 Task: Create List Upgrades in Board Vendor Management to Workspace Experiential Marketing. Create List Installations in Board Budget Management to Workspace Experiential Marketing. Create List Customizations in Board Social Media Influencer Content Creation and Management to Workspace Experiential Marketing
Action: Mouse moved to (106, 452)
Screenshot: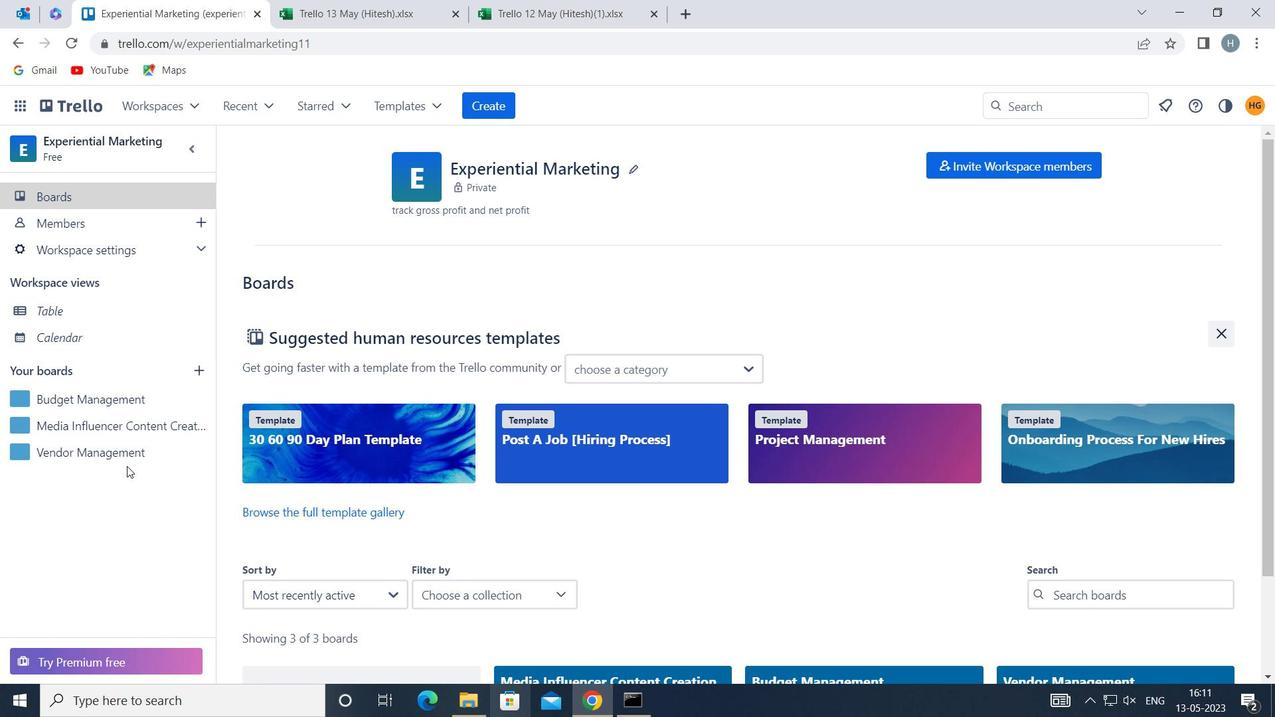 
Action: Mouse pressed left at (106, 452)
Screenshot: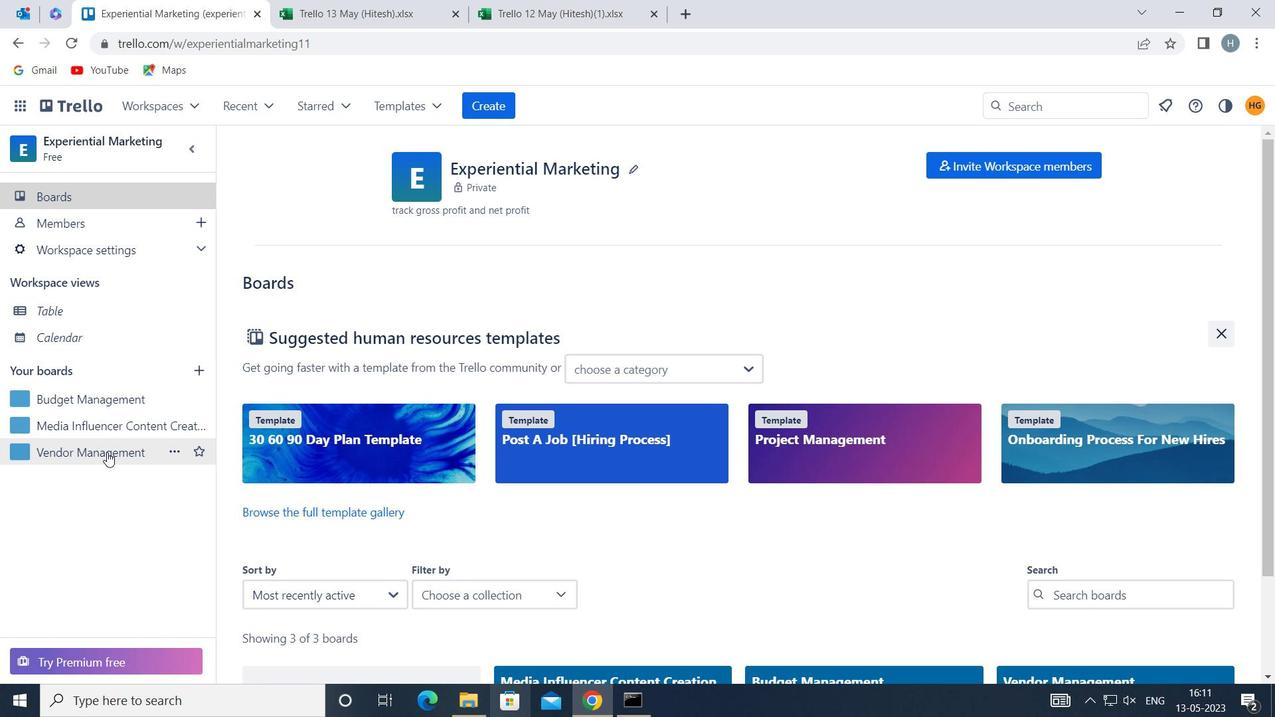 
Action: Mouse moved to (367, 199)
Screenshot: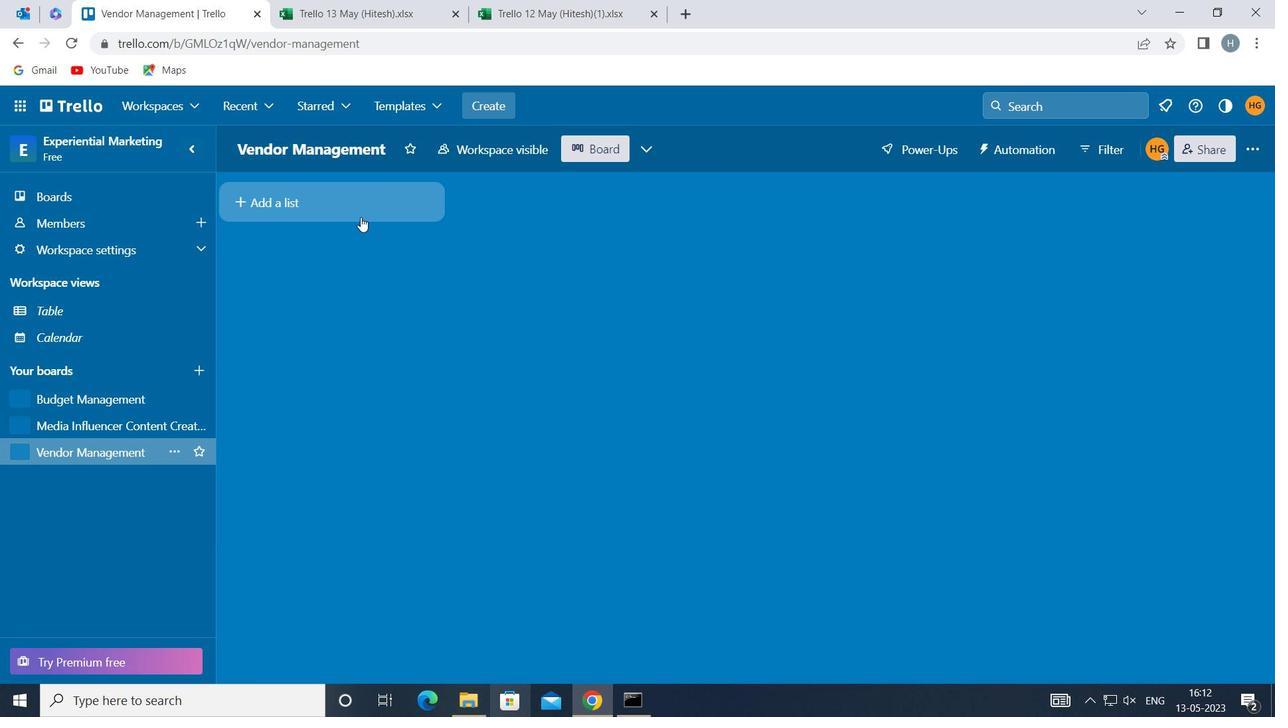 
Action: Mouse pressed left at (367, 199)
Screenshot: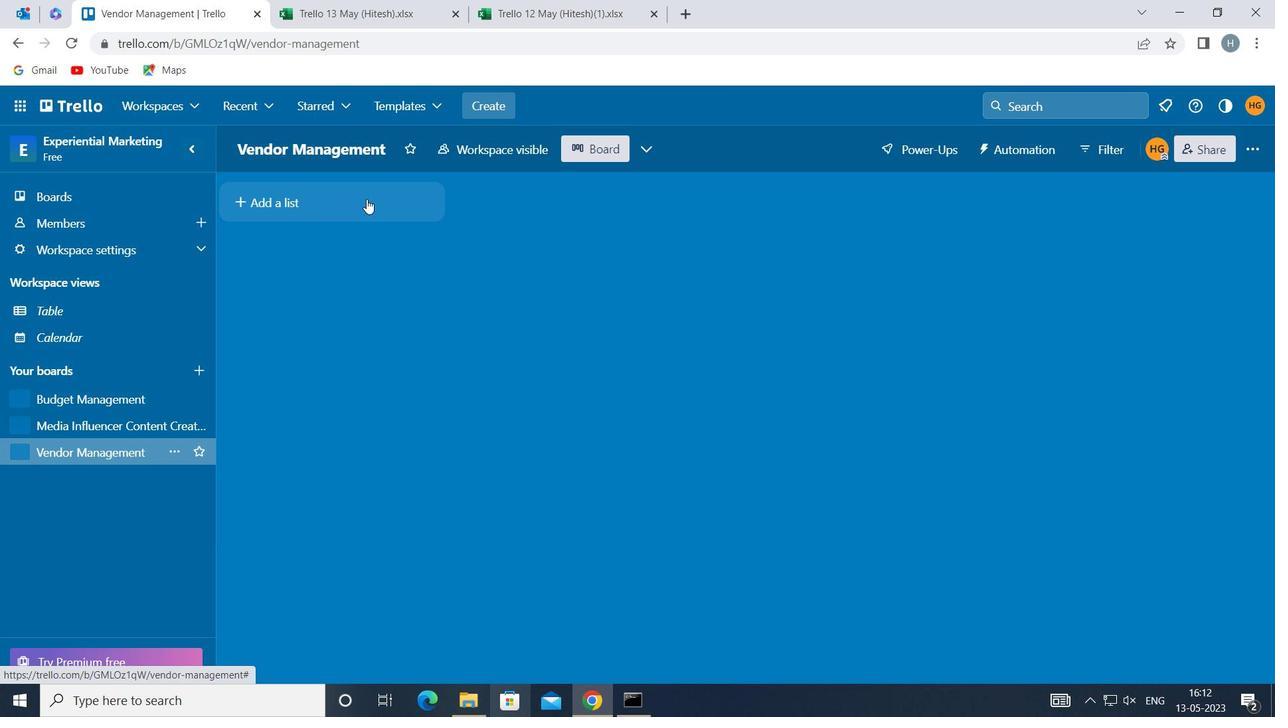 
Action: Key pressed <Key.shift>UPGRADES
Screenshot: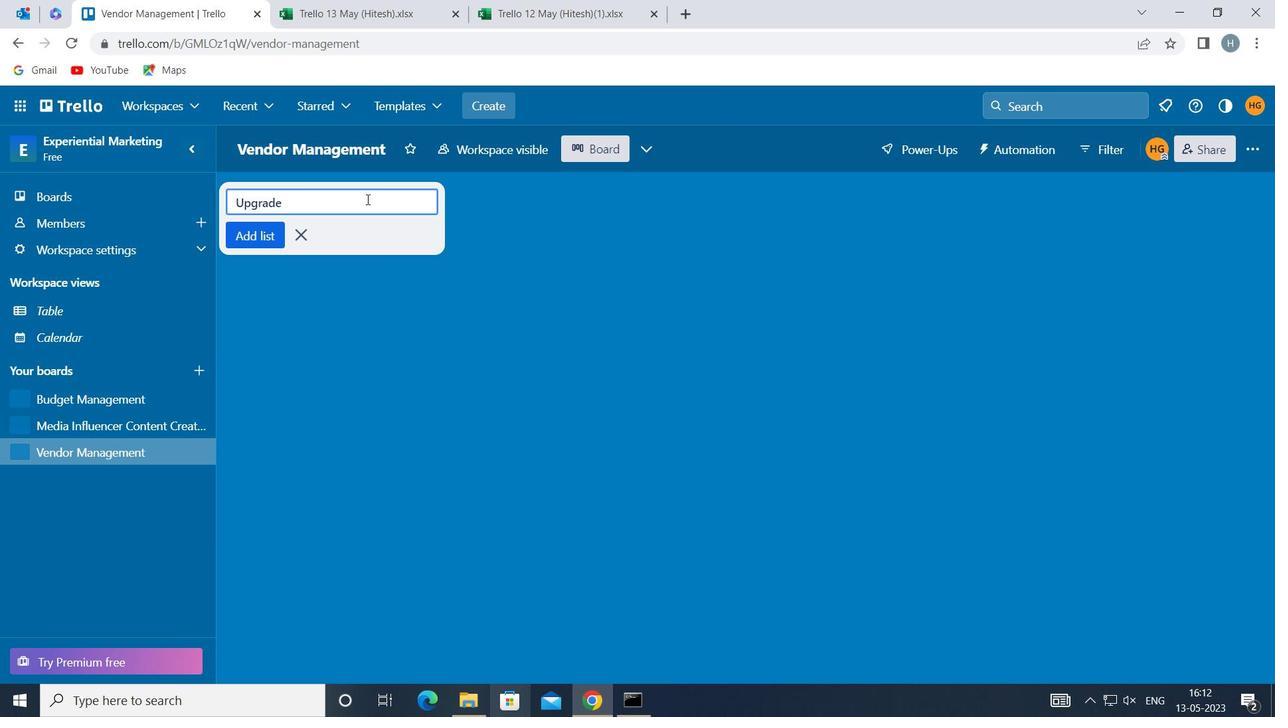 
Action: Mouse moved to (269, 232)
Screenshot: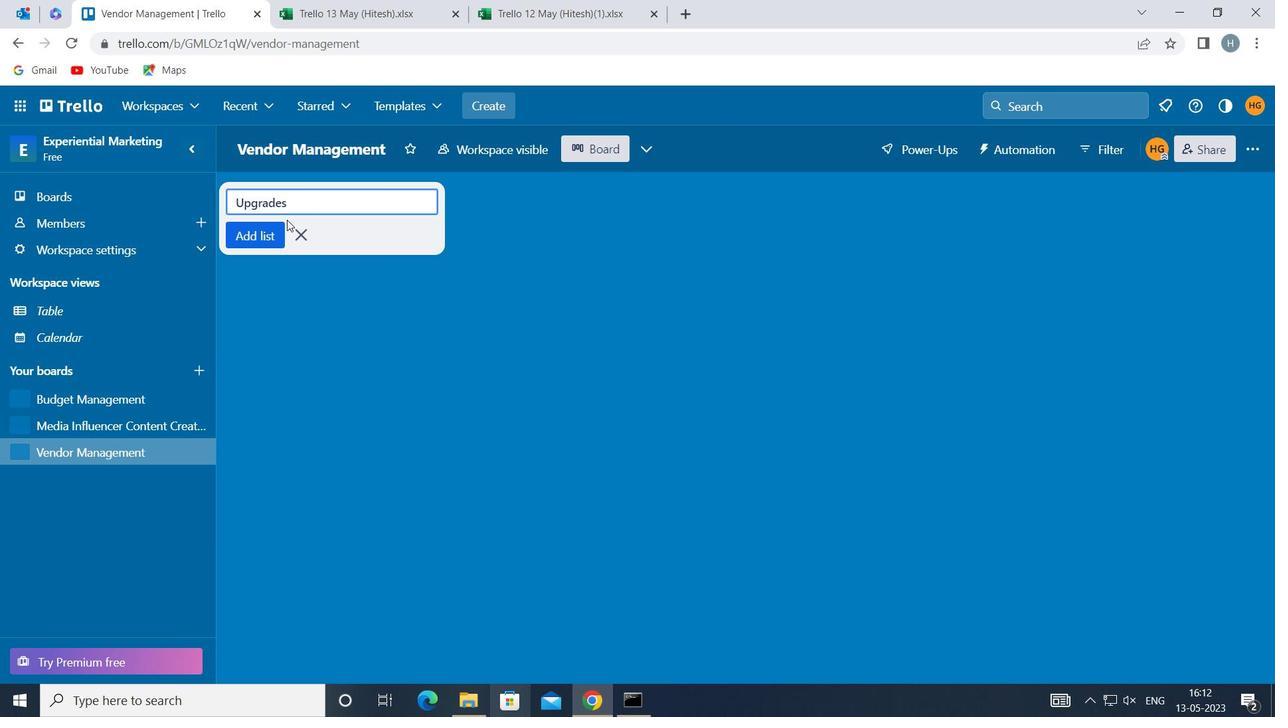 
Action: Mouse pressed left at (269, 232)
Screenshot: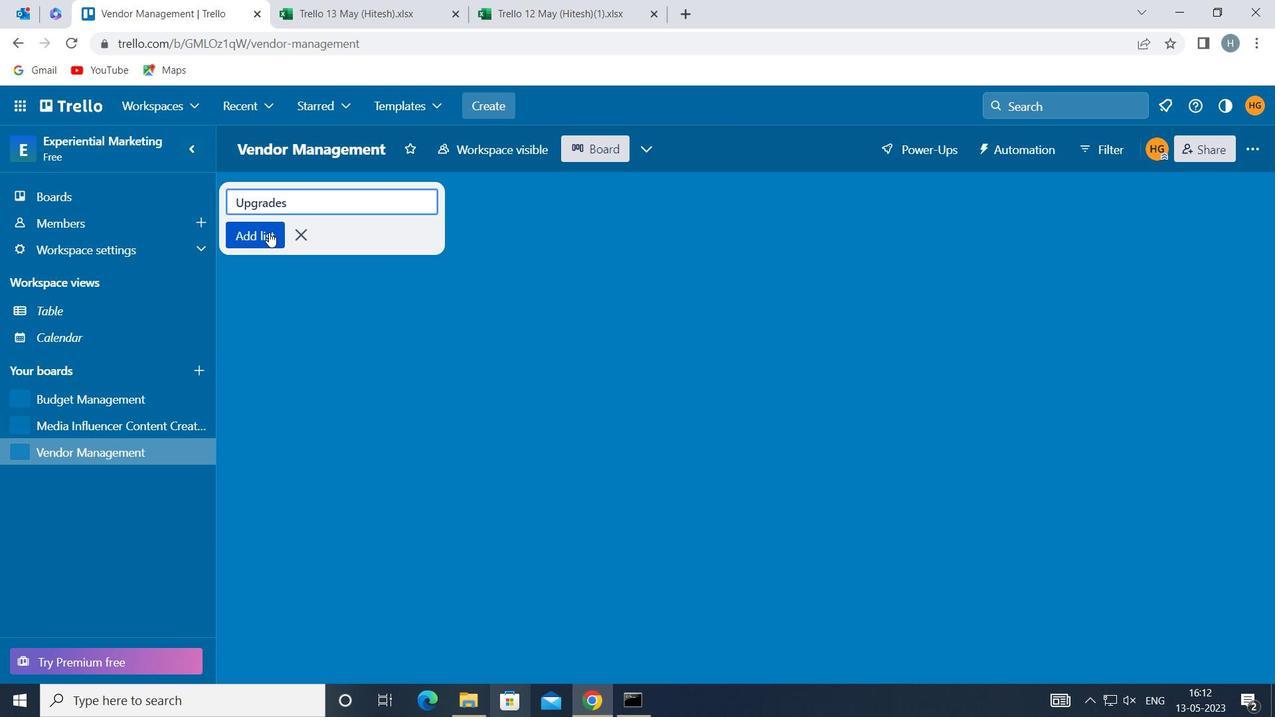 
Action: Mouse moved to (309, 365)
Screenshot: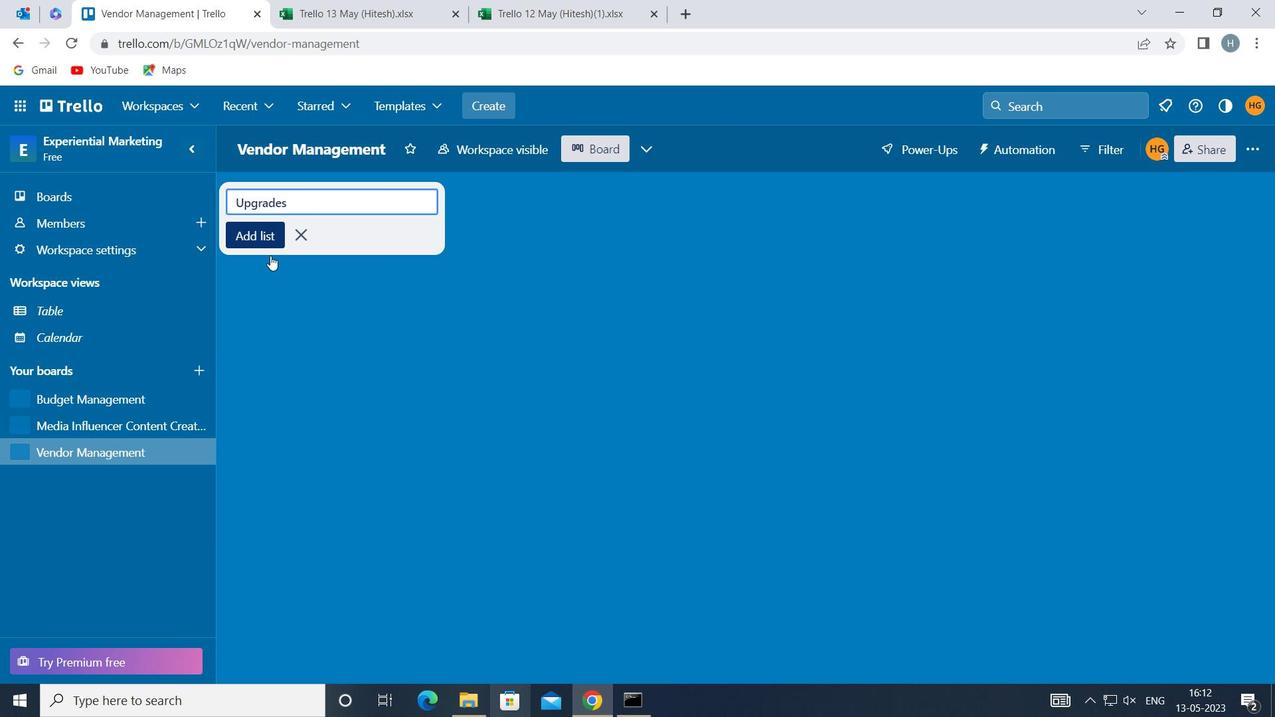 
Action: Mouse pressed left at (309, 365)
Screenshot: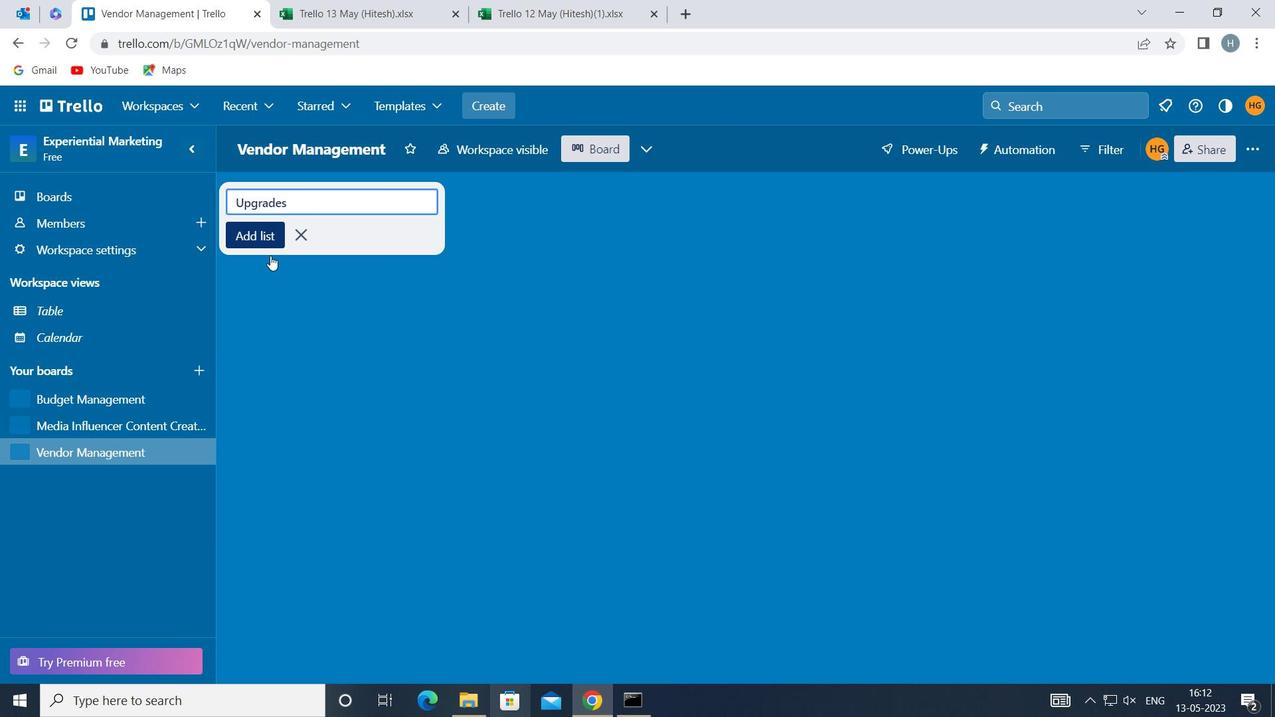 
Action: Mouse moved to (103, 400)
Screenshot: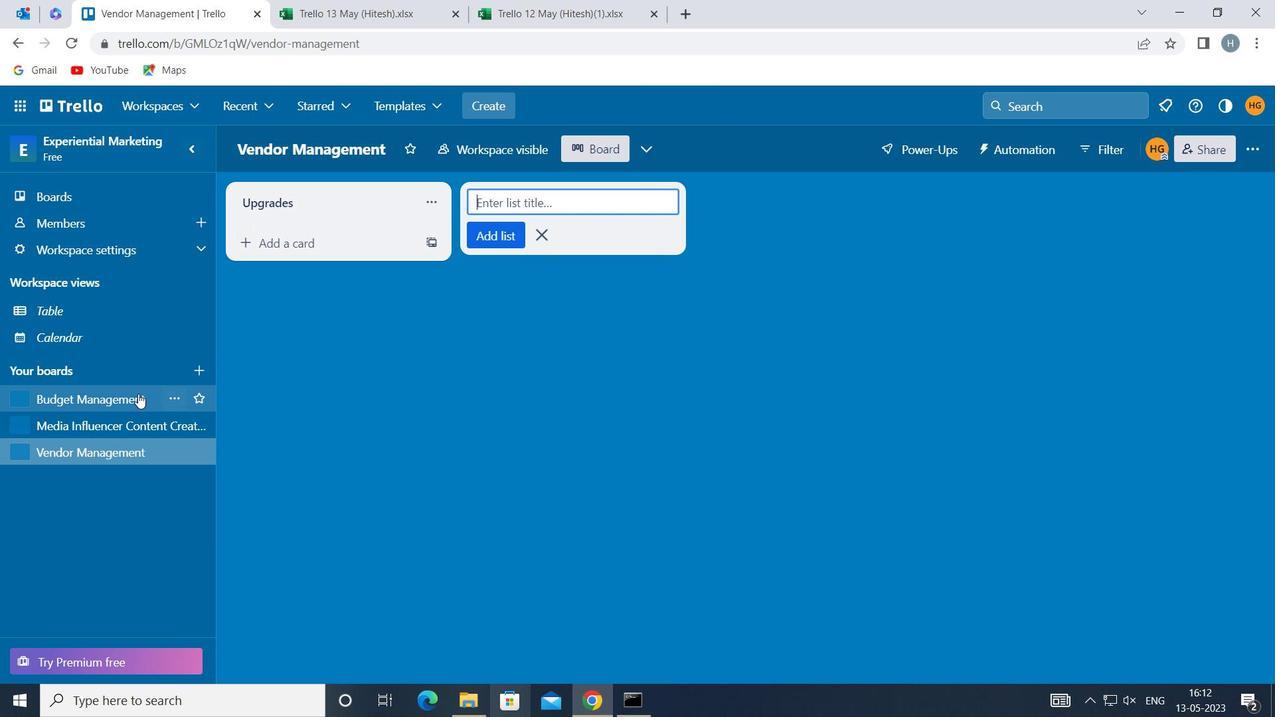 
Action: Mouse pressed left at (103, 400)
Screenshot: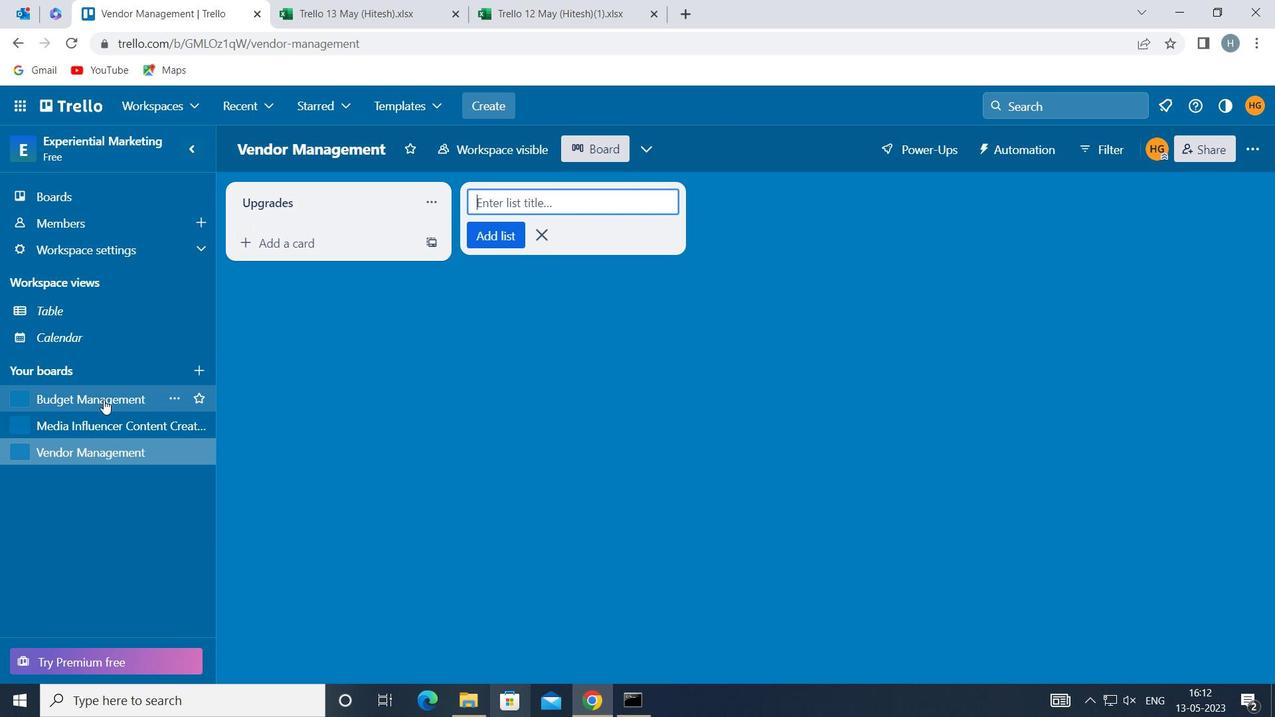 
Action: Mouse moved to (358, 196)
Screenshot: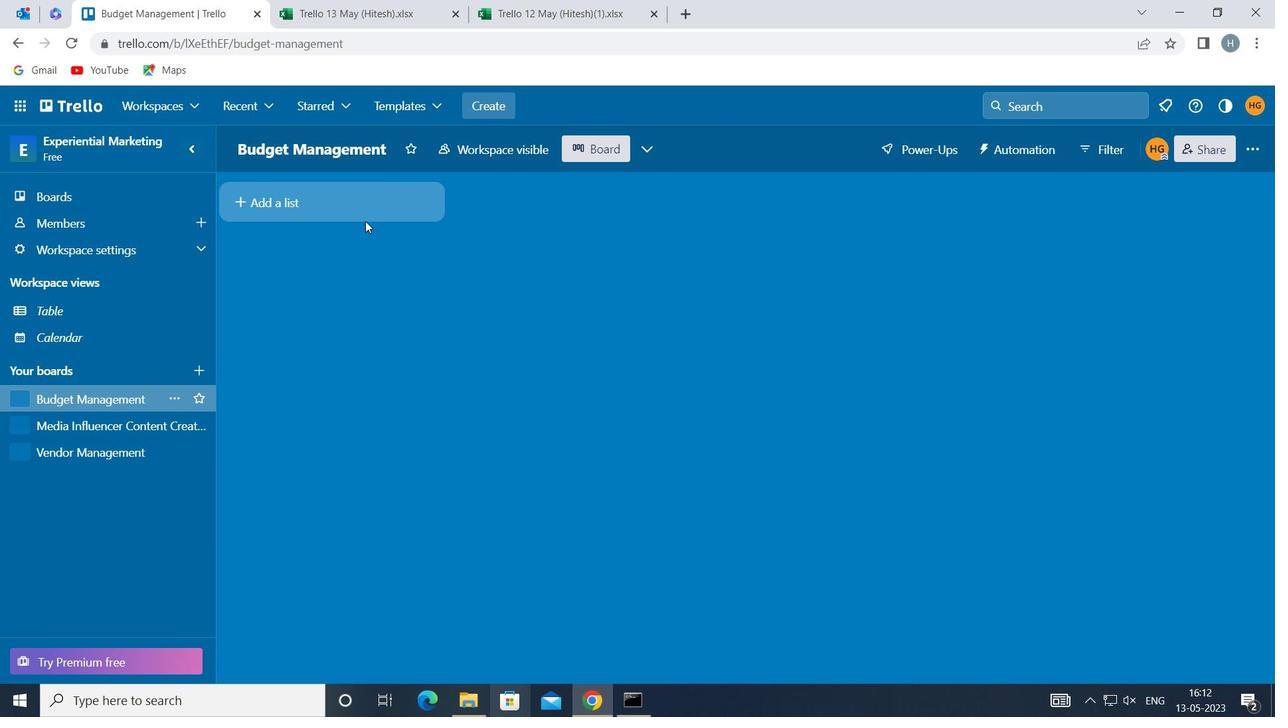 
Action: Mouse pressed left at (358, 196)
Screenshot: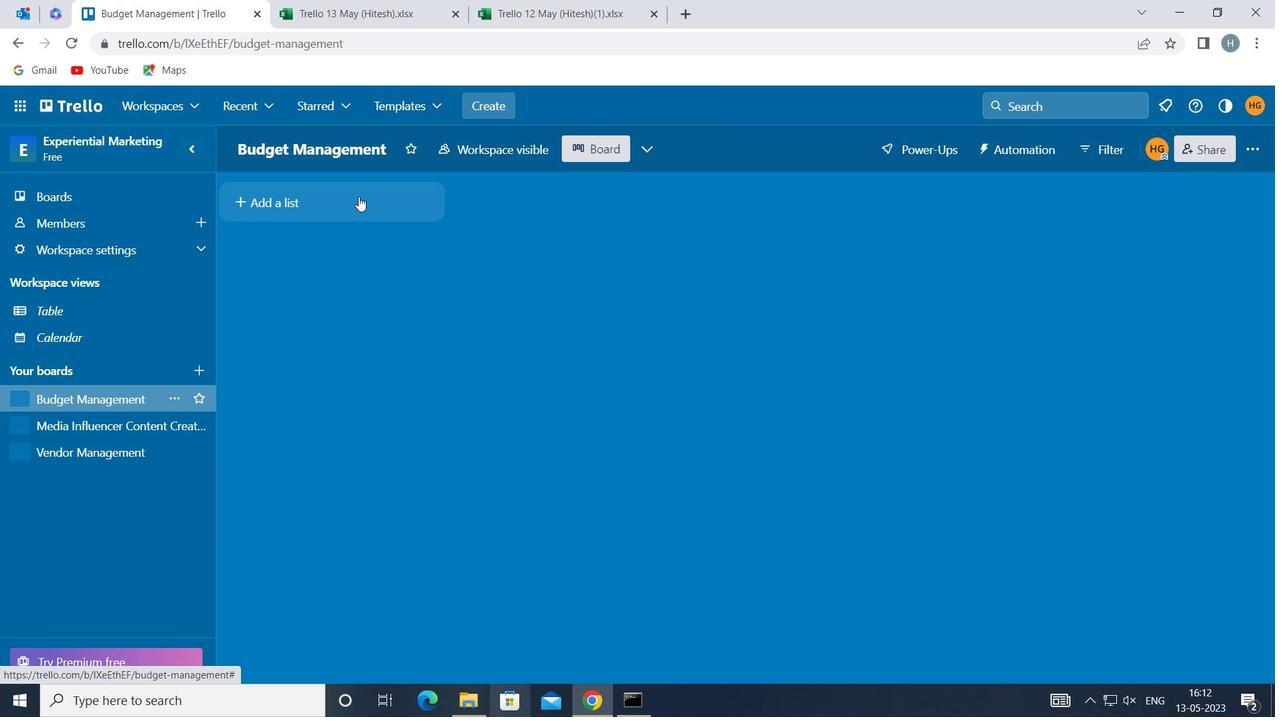 
Action: Key pressed <Key.shift>INSTALLATIONS
Screenshot: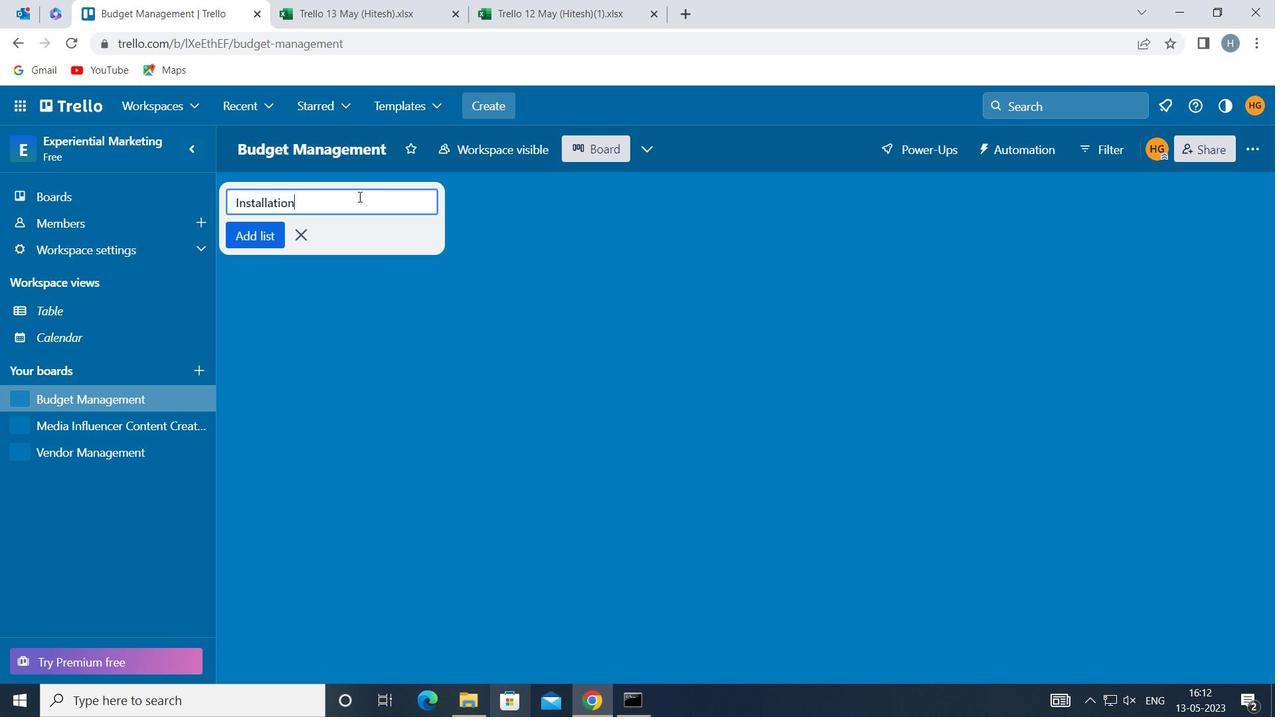 
Action: Mouse moved to (269, 233)
Screenshot: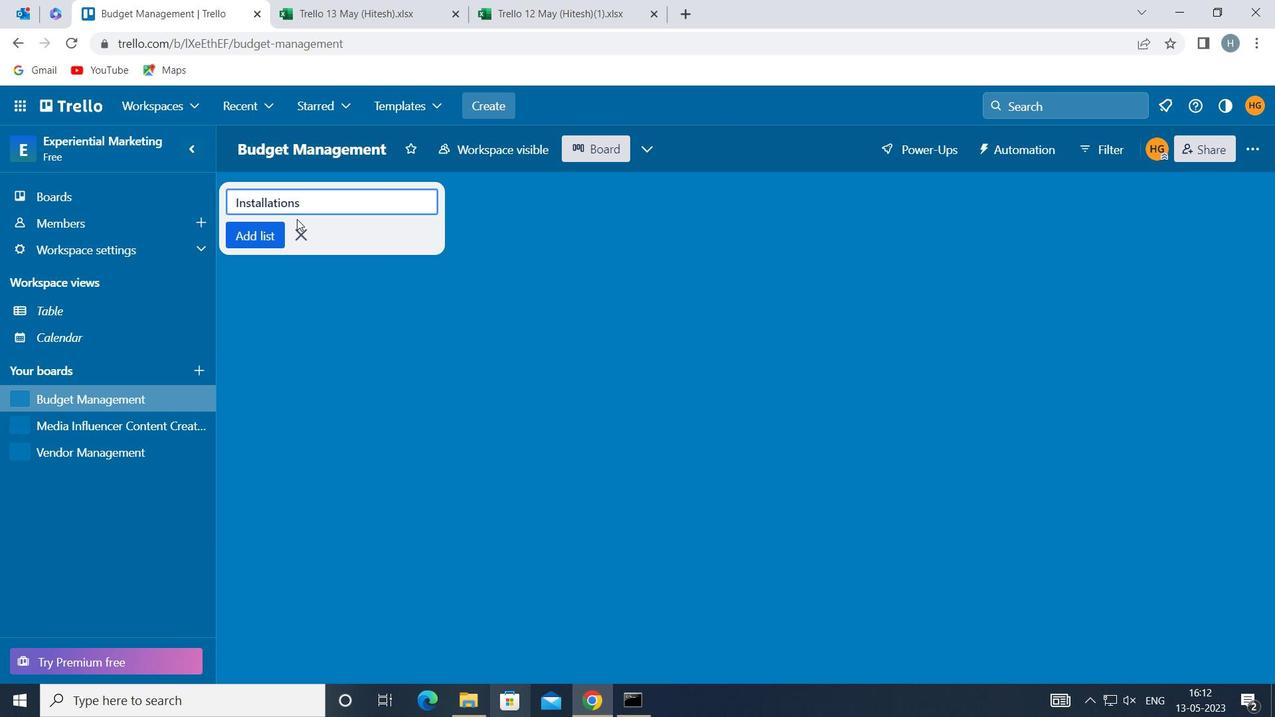 
Action: Mouse pressed left at (269, 233)
Screenshot: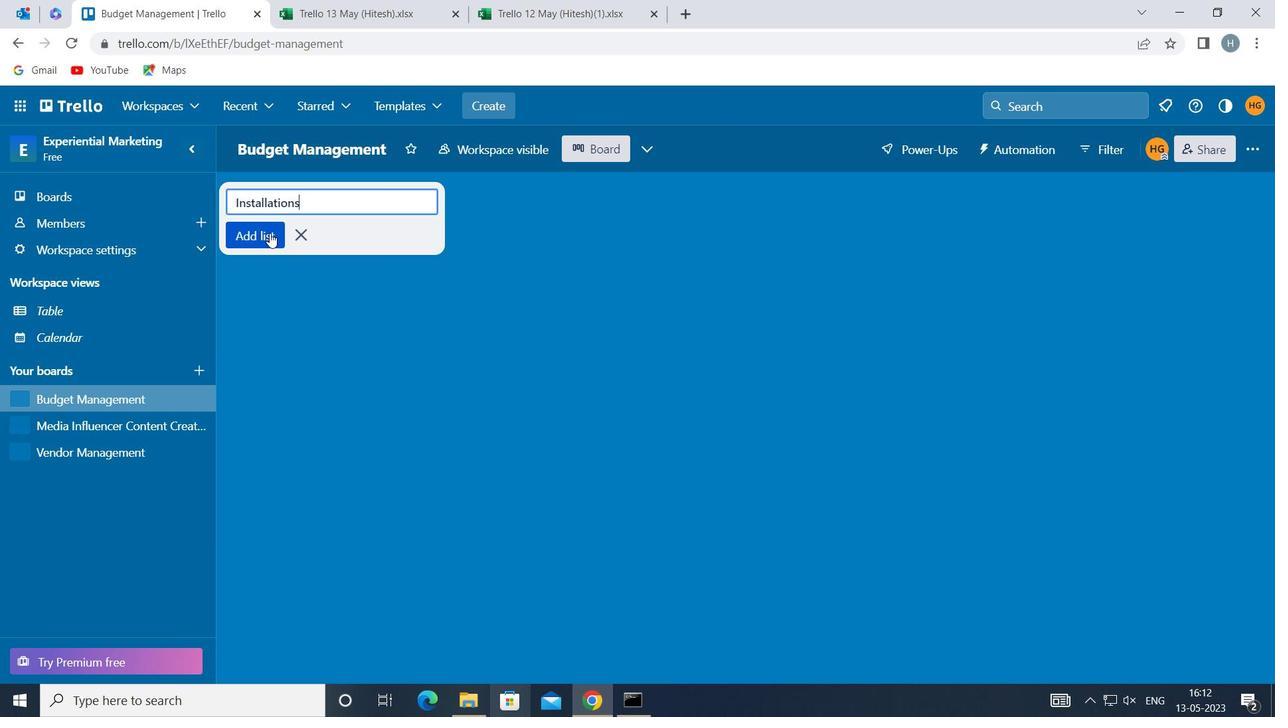 
Action: Mouse moved to (290, 370)
Screenshot: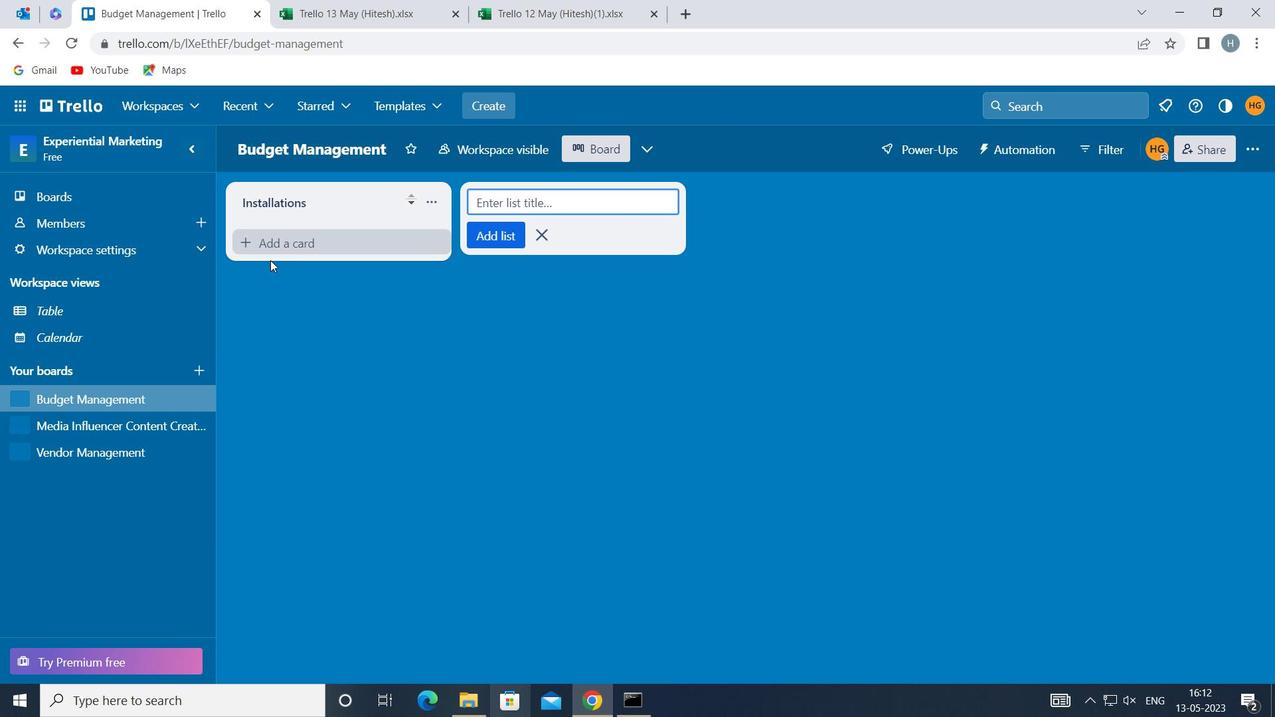
Action: Mouse pressed left at (290, 370)
Screenshot: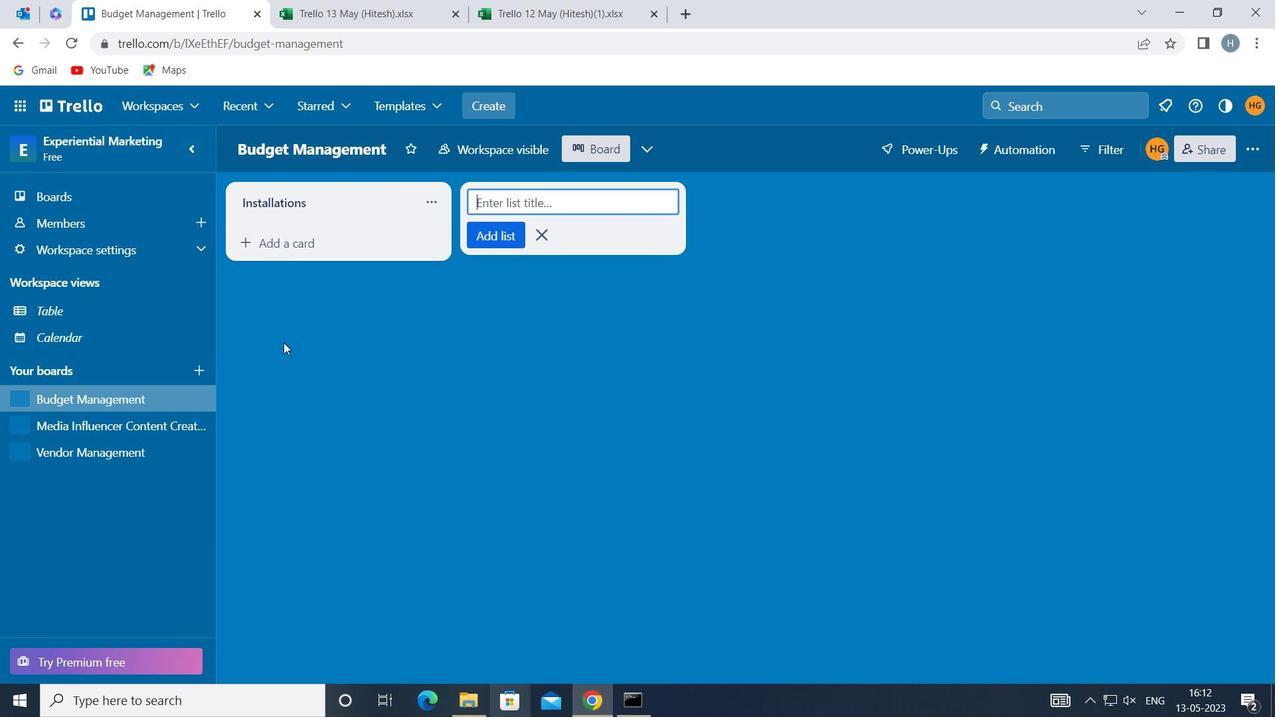 
Action: Mouse moved to (118, 421)
Screenshot: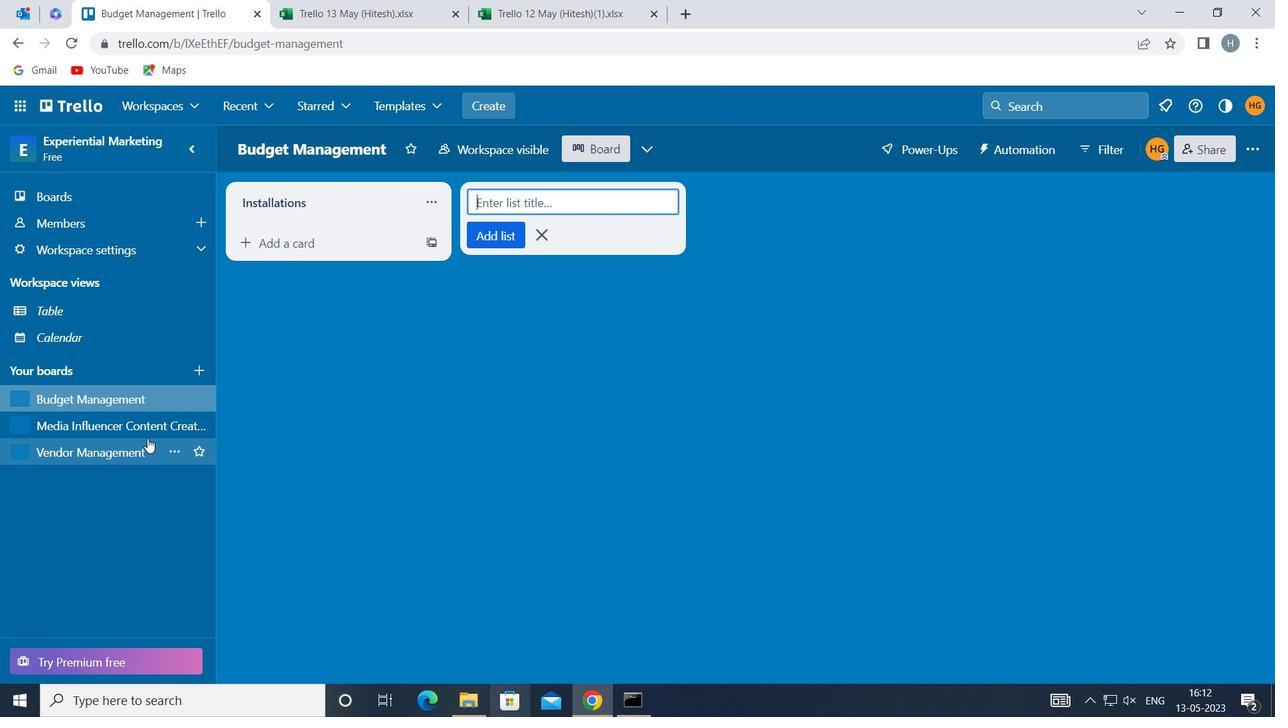 
Action: Mouse pressed left at (118, 421)
Screenshot: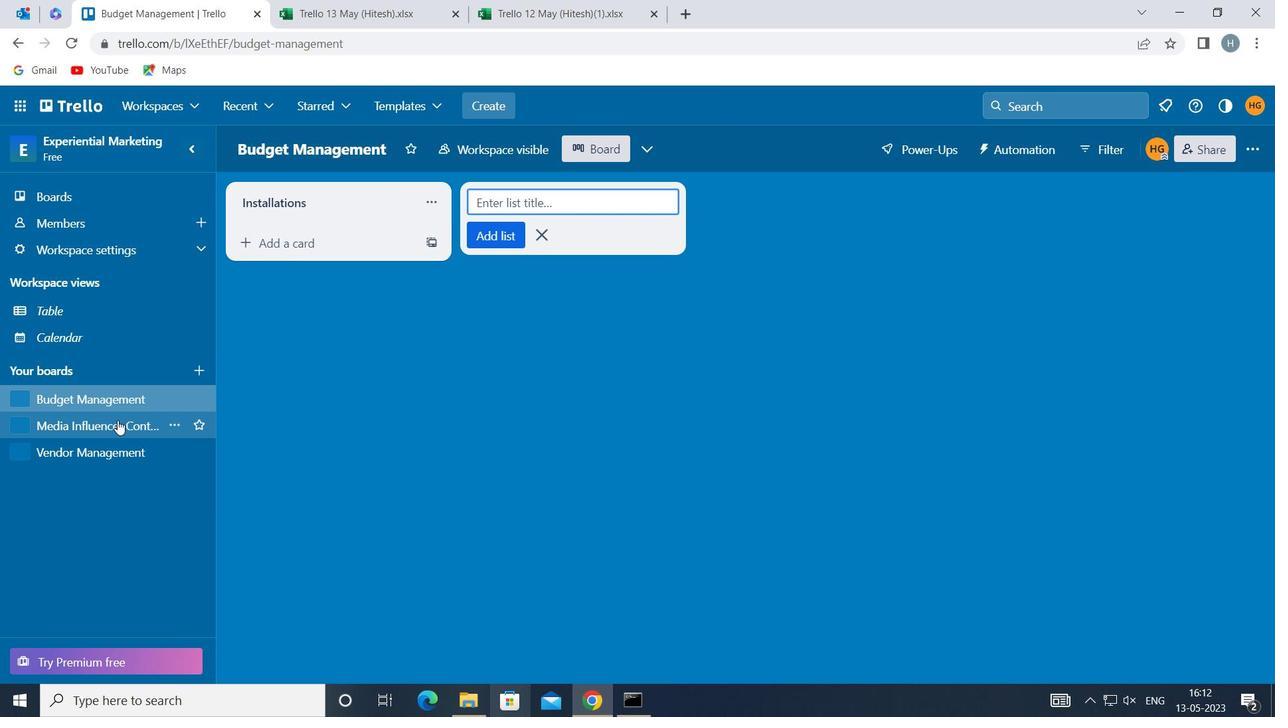 
Action: Mouse moved to (354, 202)
Screenshot: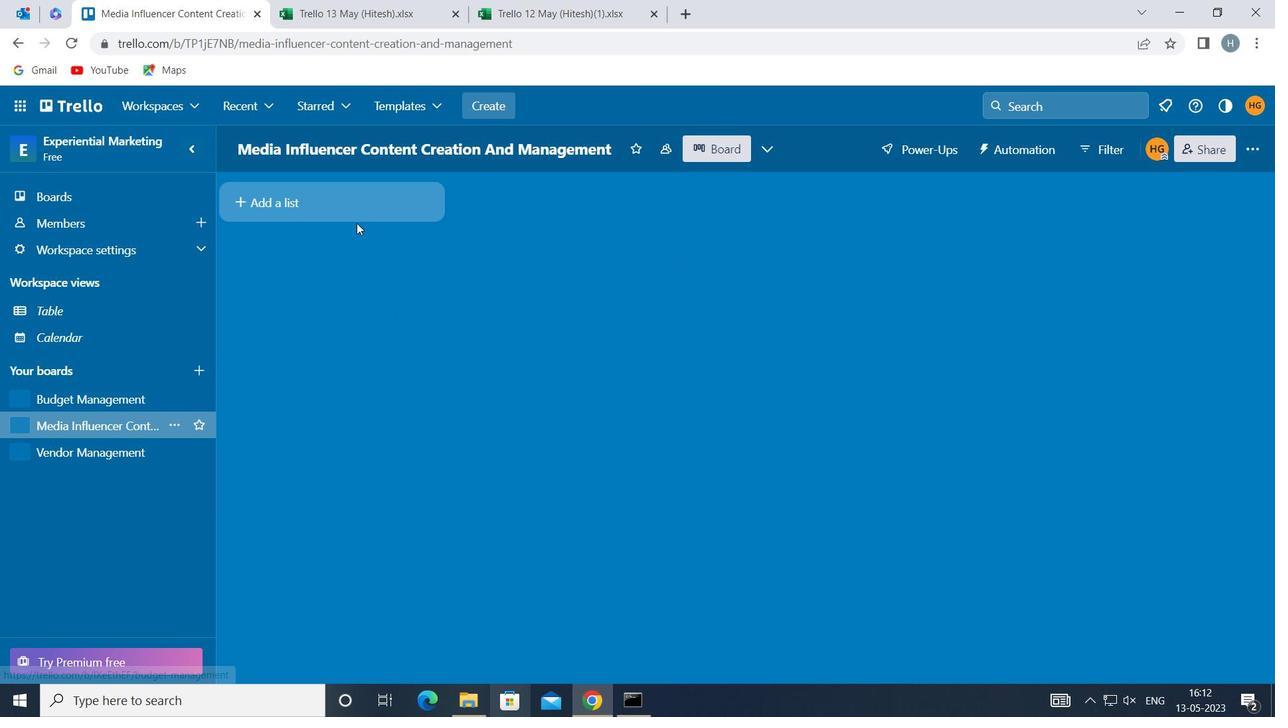 
Action: Mouse pressed left at (354, 202)
Screenshot: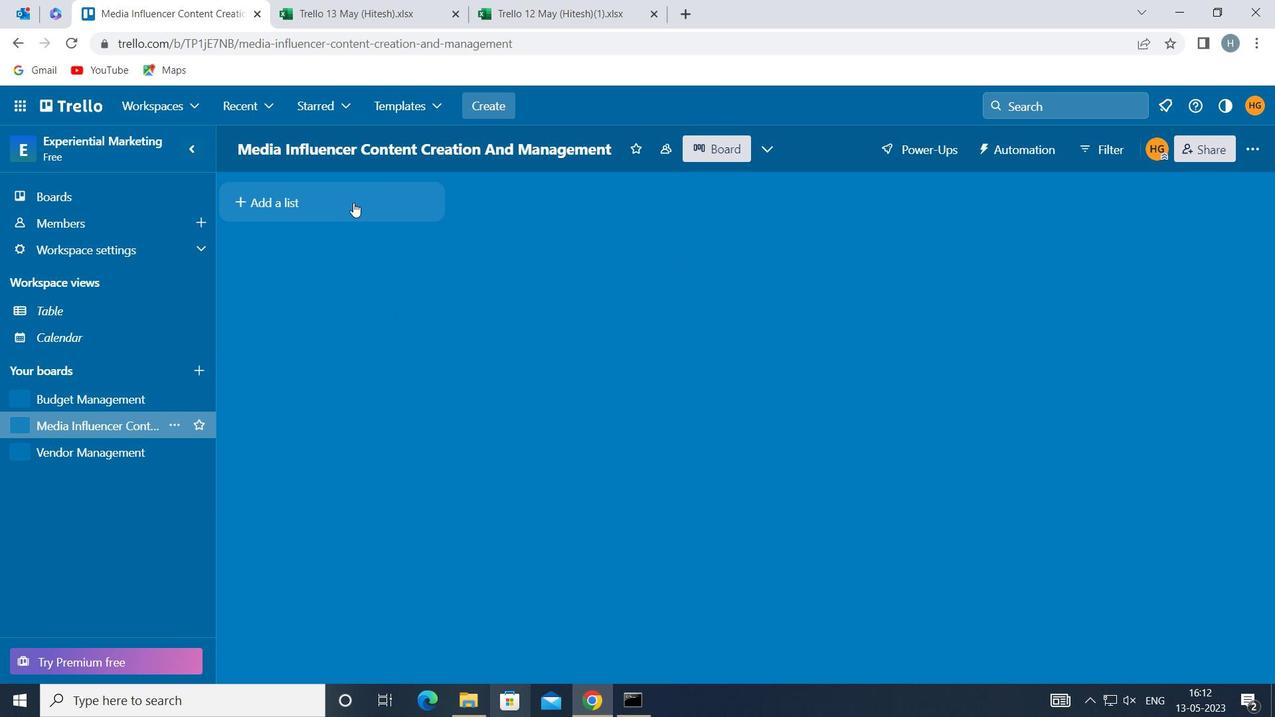 
Action: Key pressed <Key.shift>CUS
Screenshot: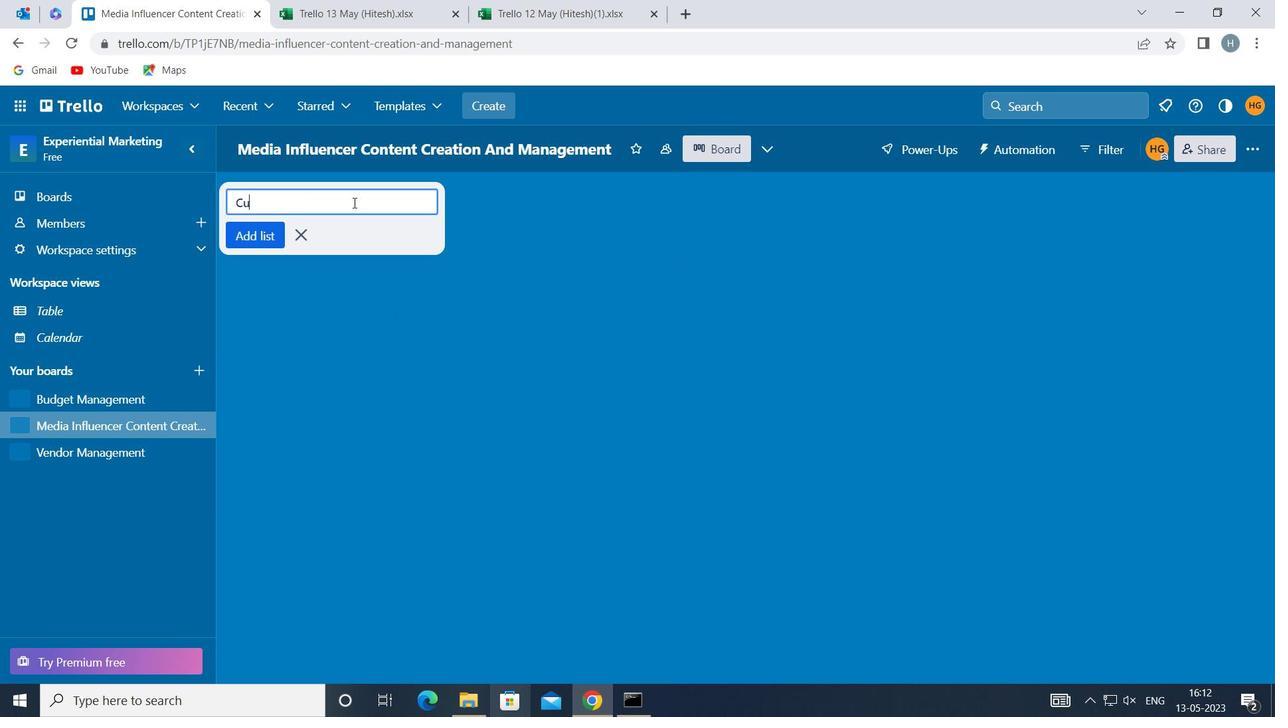 
Action: Mouse moved to (353, 202)
Screenshot: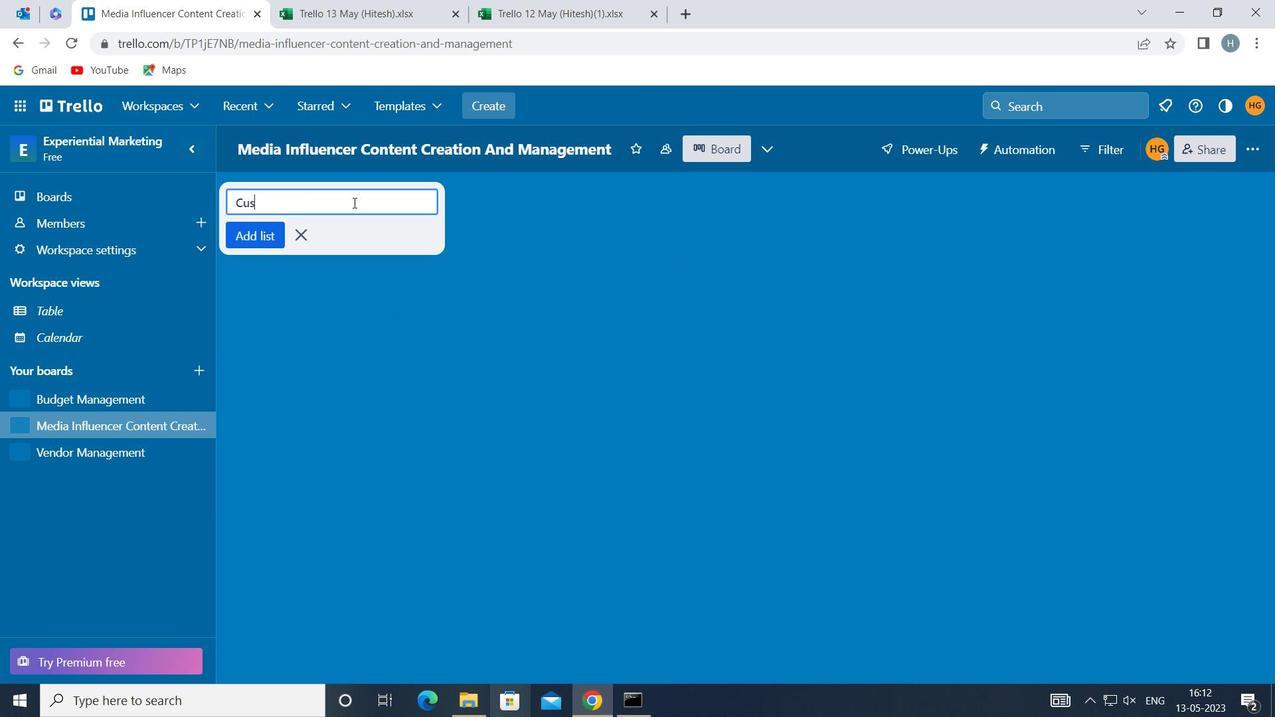 
Action: Key pressed TOMI
Screenshot: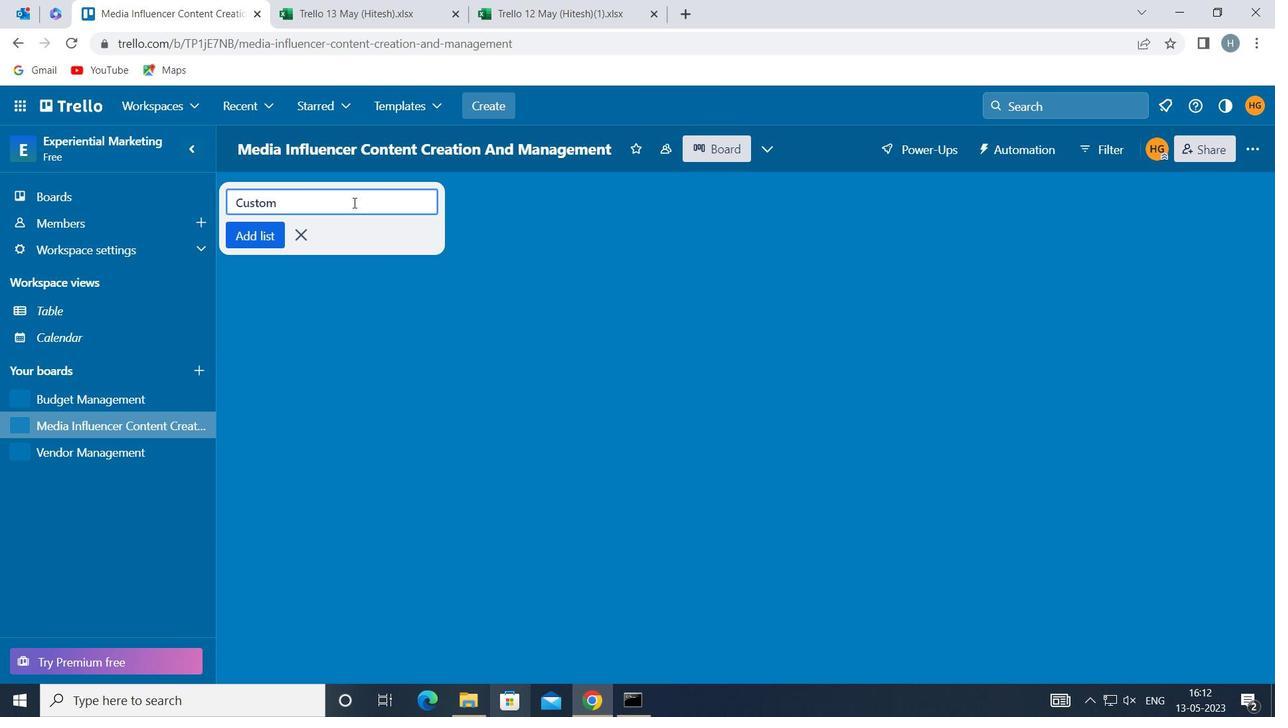 
Action: Mouse moved to (349, 202)
Screenshot: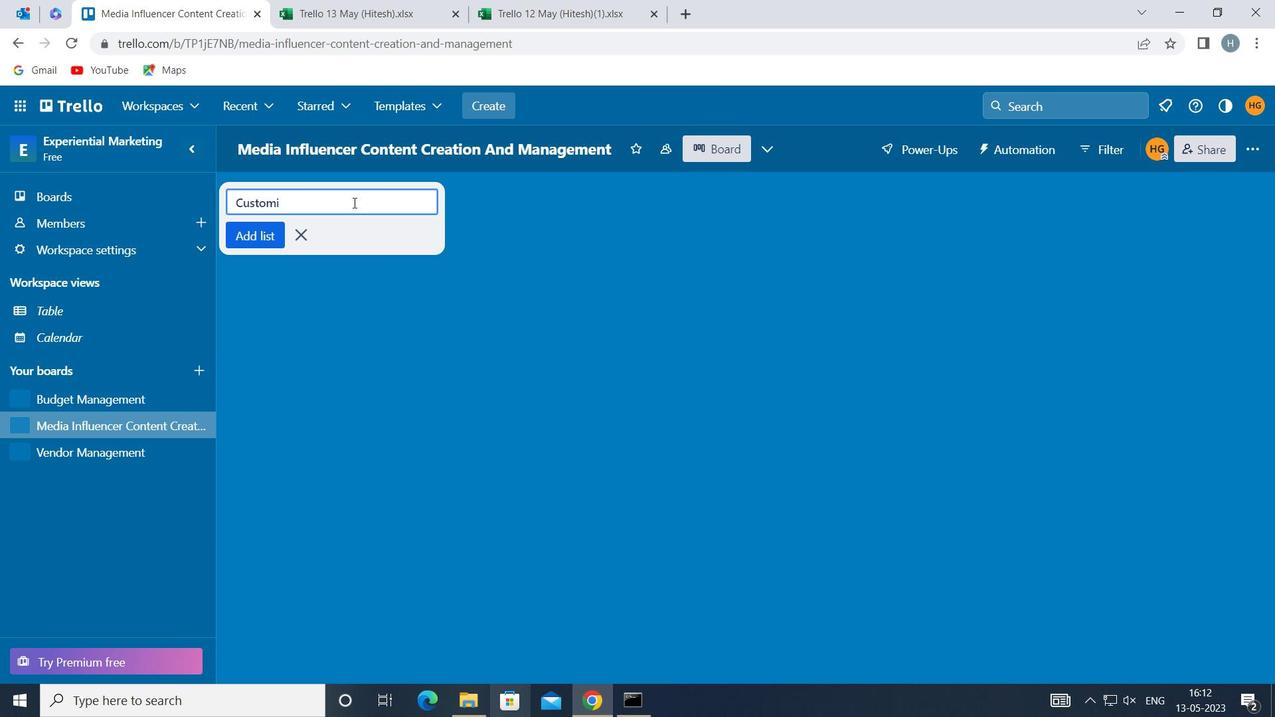 
Action: Key pressed ZATIONS
Screenshot: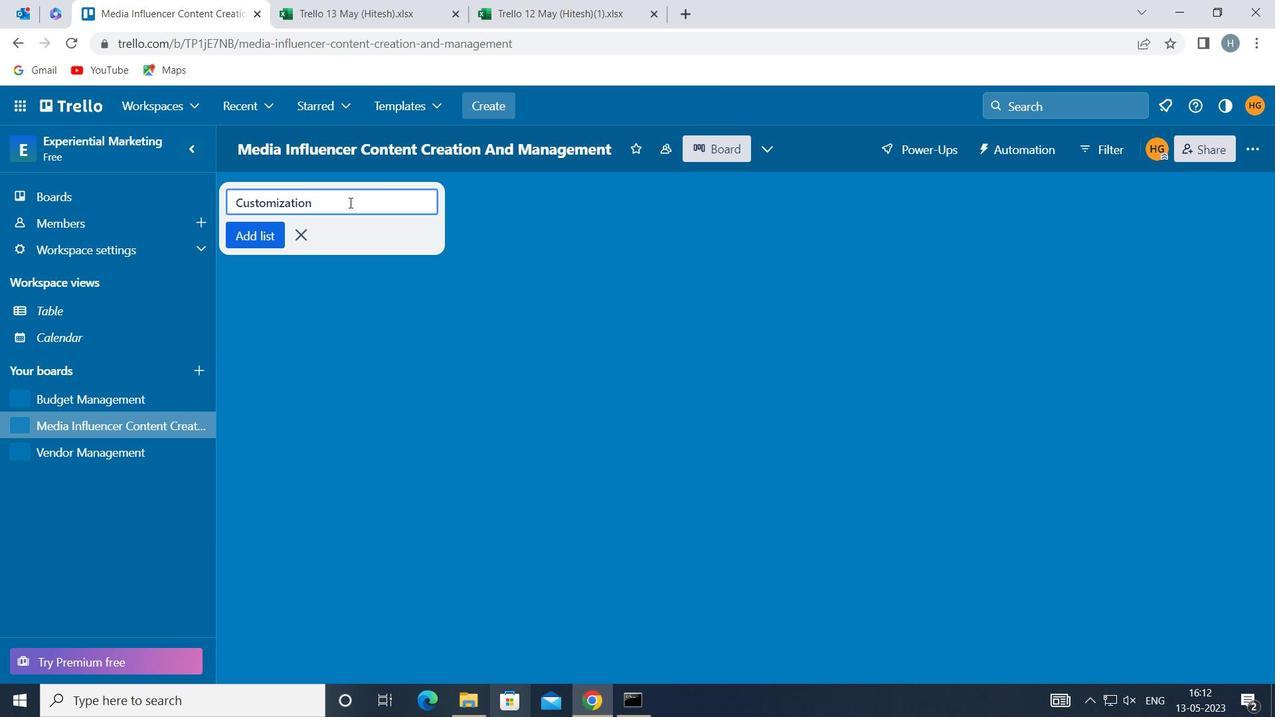 
Action: Mouse moved to (269, 227)
Screenshot: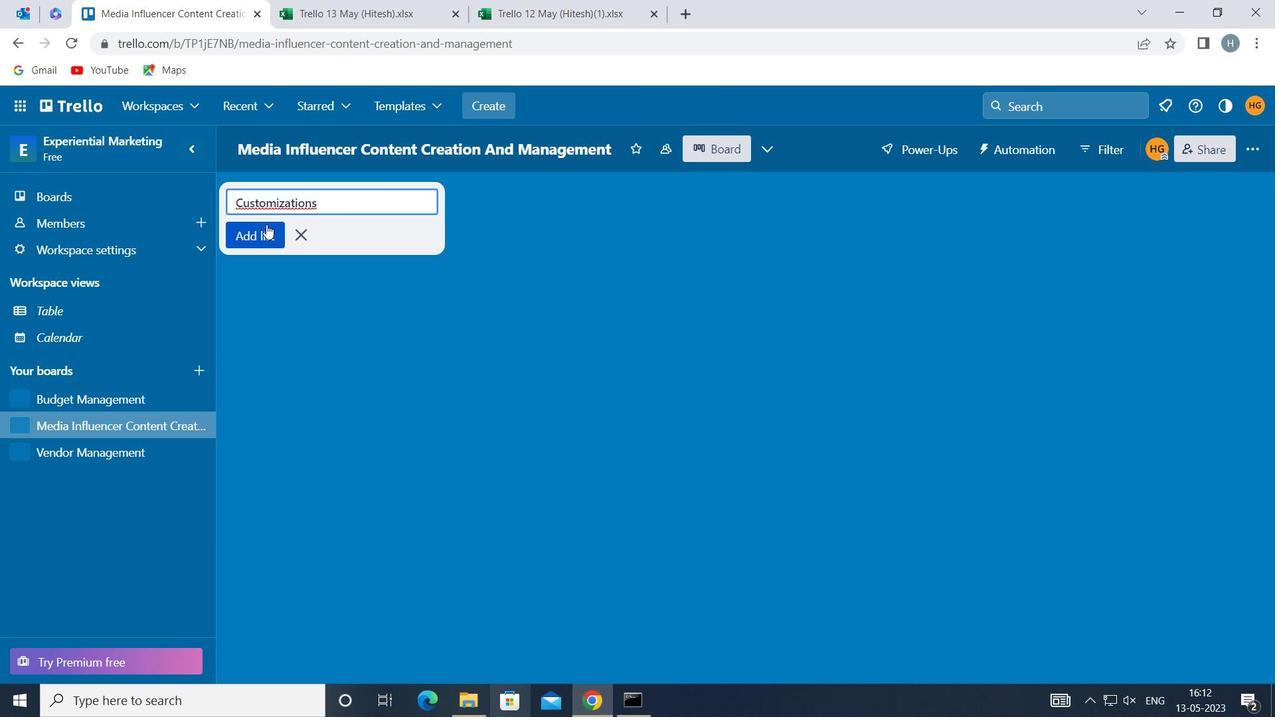 
Action: Mouse pressed left at (269, 227)
Screenshot: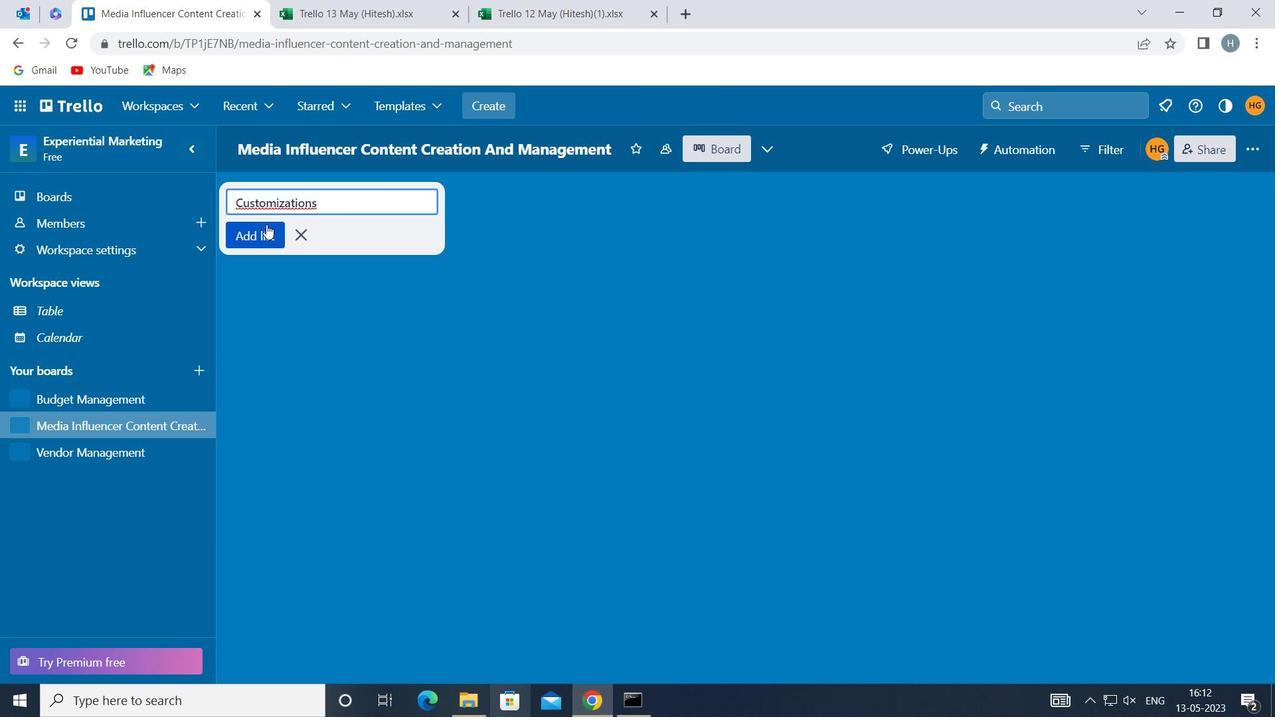 
Action: Mouse moved to (309, 356)
Screenshot: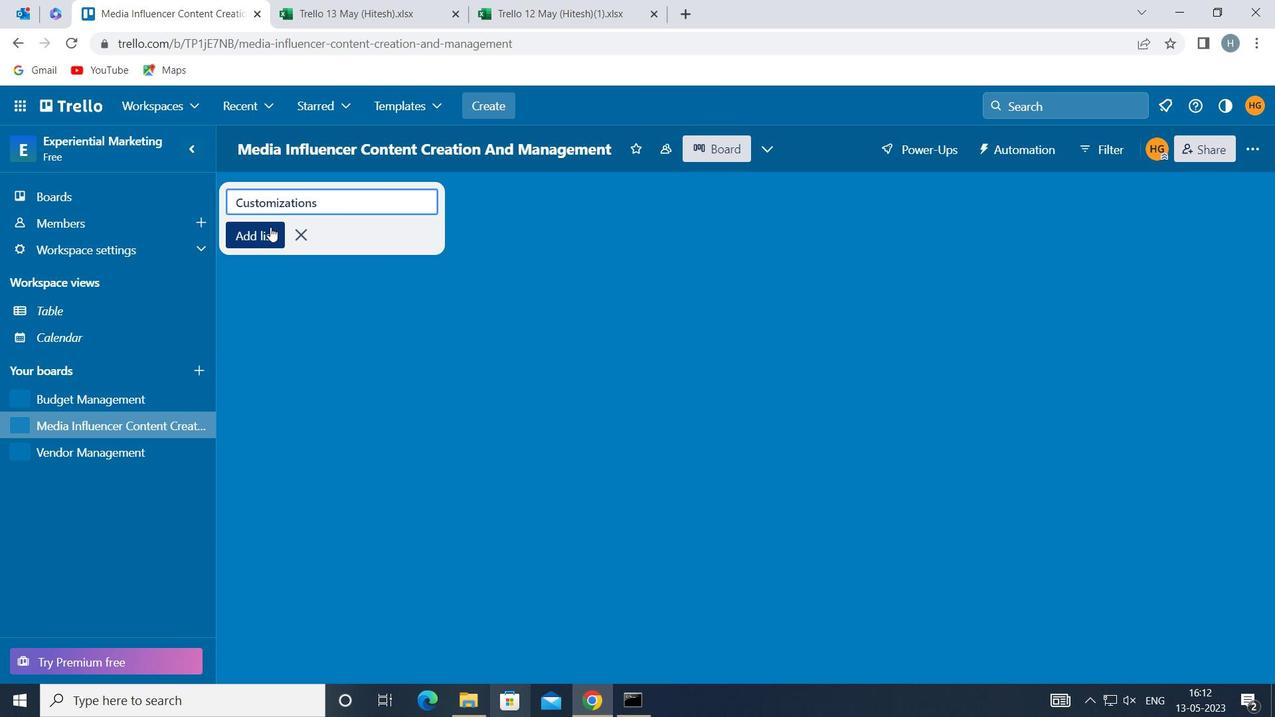 
Action: Mouse pressed left at (309, 356)
Screenshot: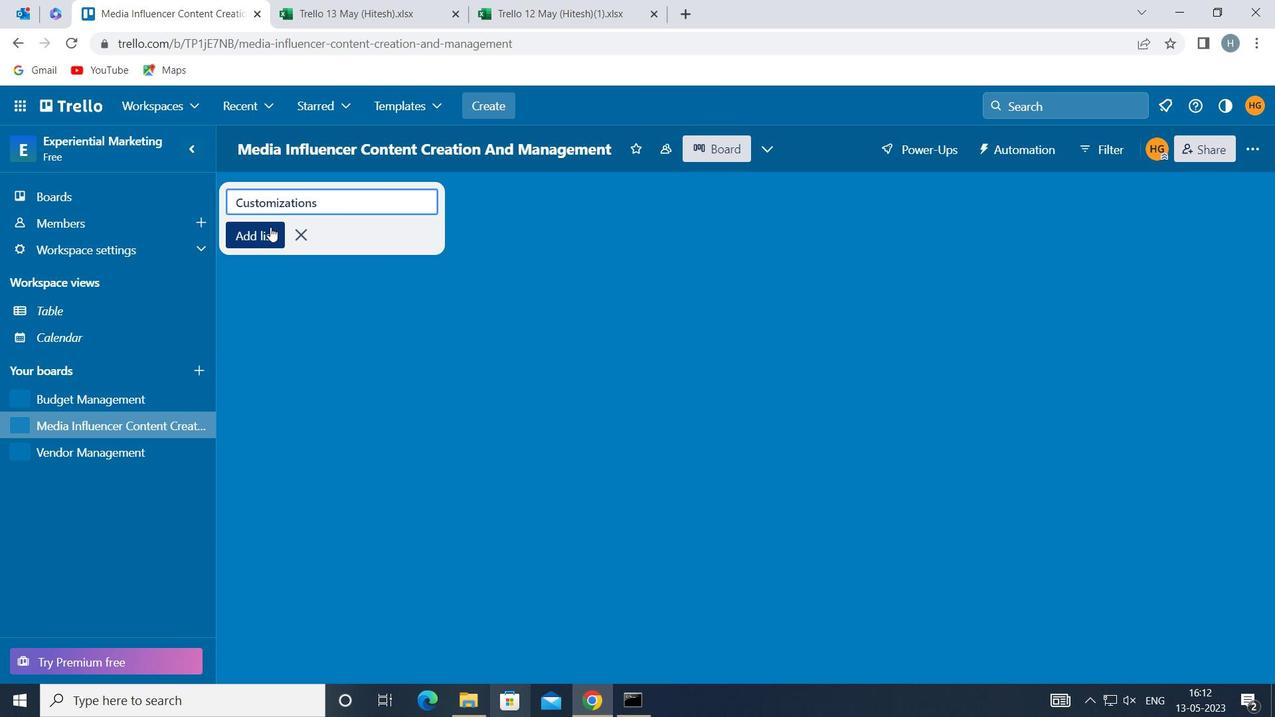 
Action: Mouse moved to (309, 356)
Screenshot: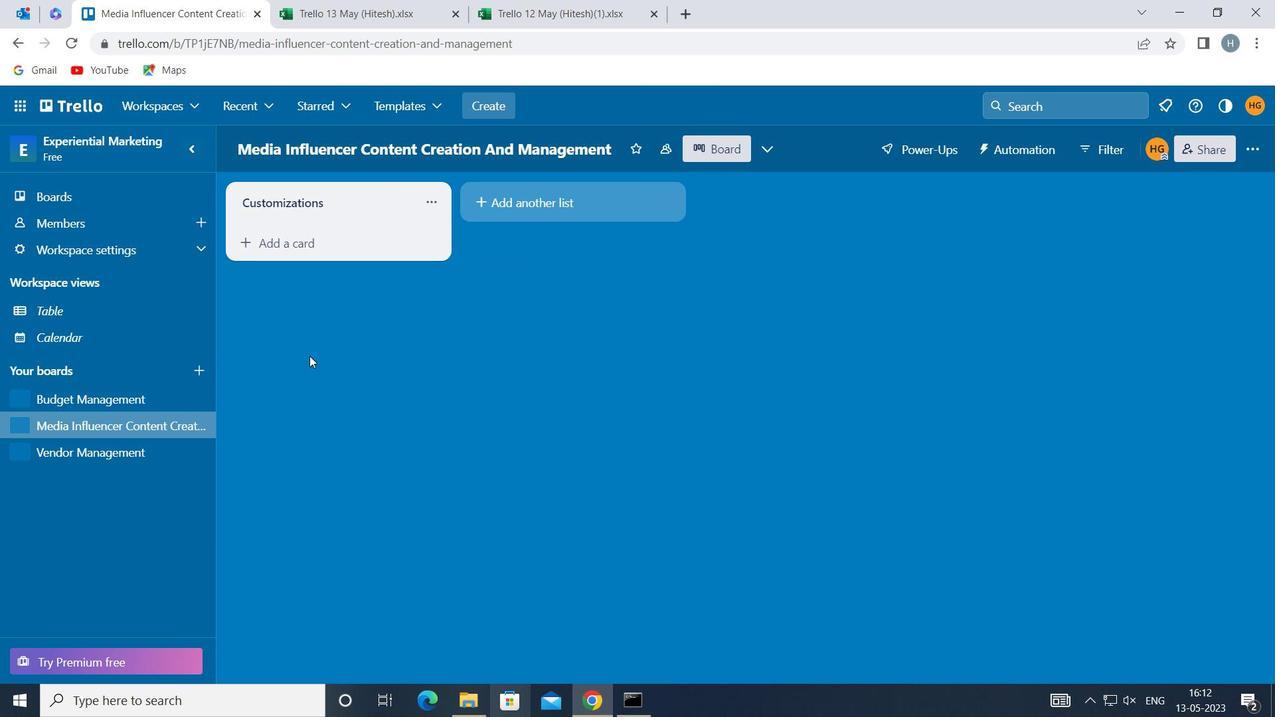 
Action: Key pressed <Key.f8>
Screenshot: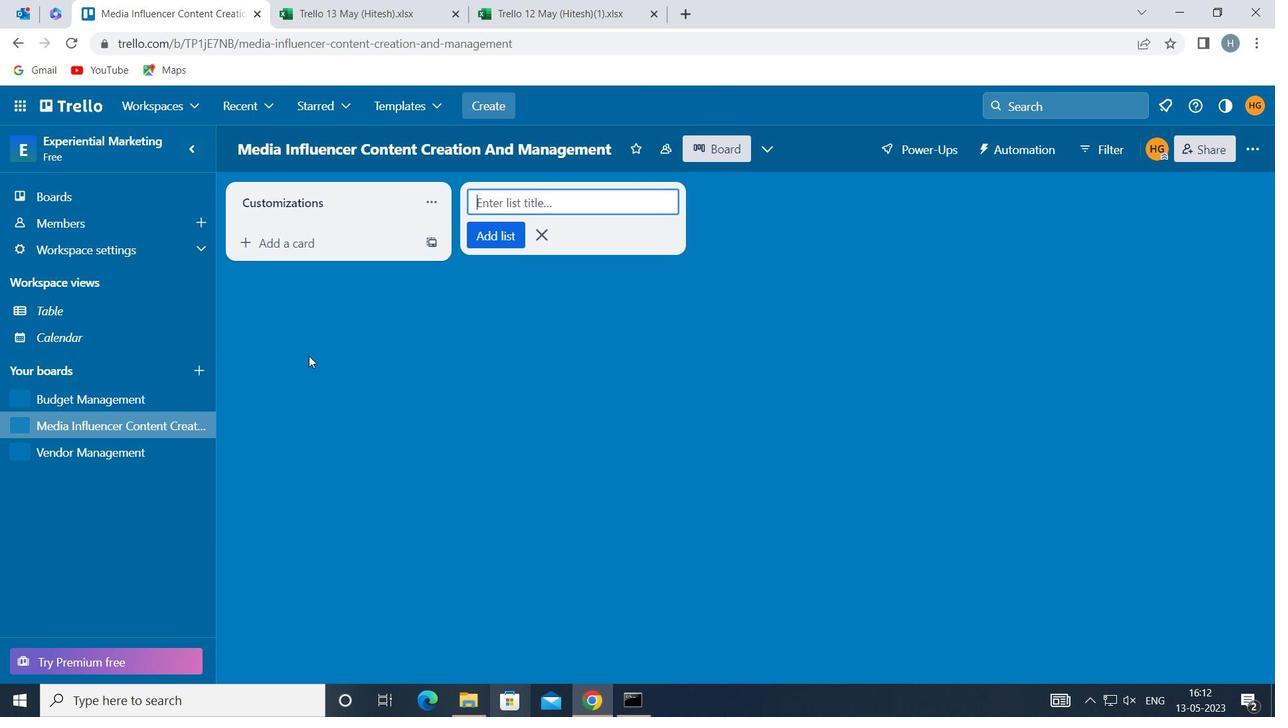 
